 Task: Choose a random templete from project launch.
Action: Mouse moved to (542, 133)
Screenshot: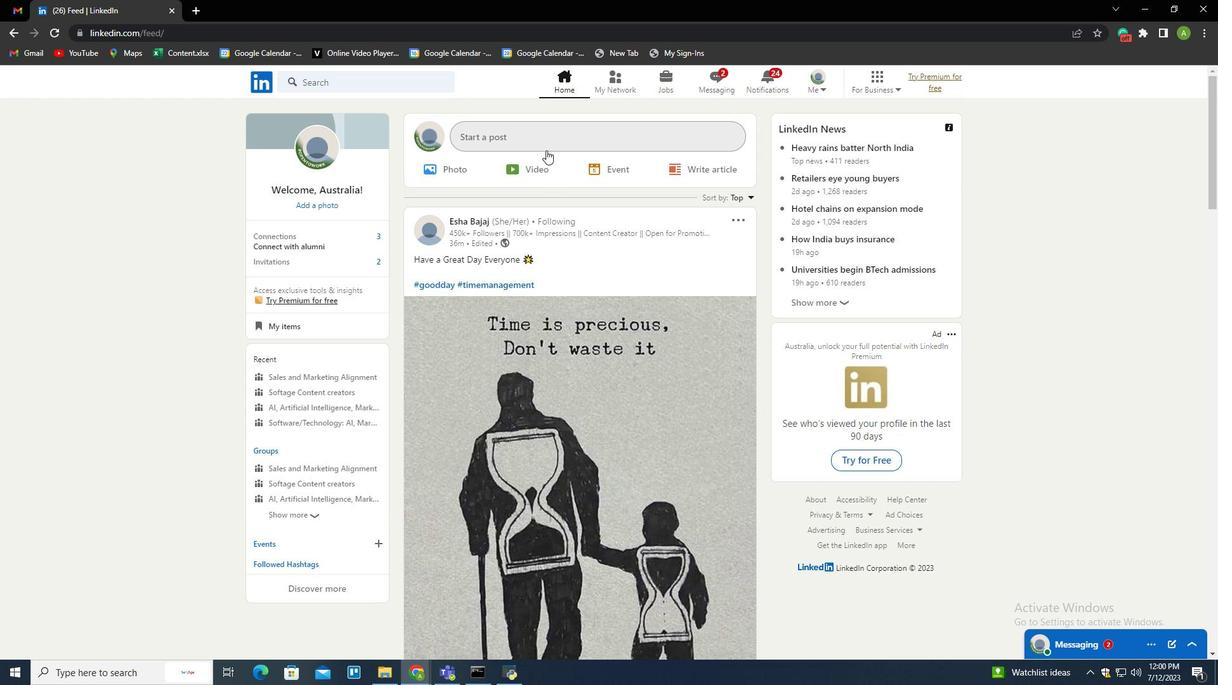 
Action: Mouse pressed left at (542, 133)
Screenshot: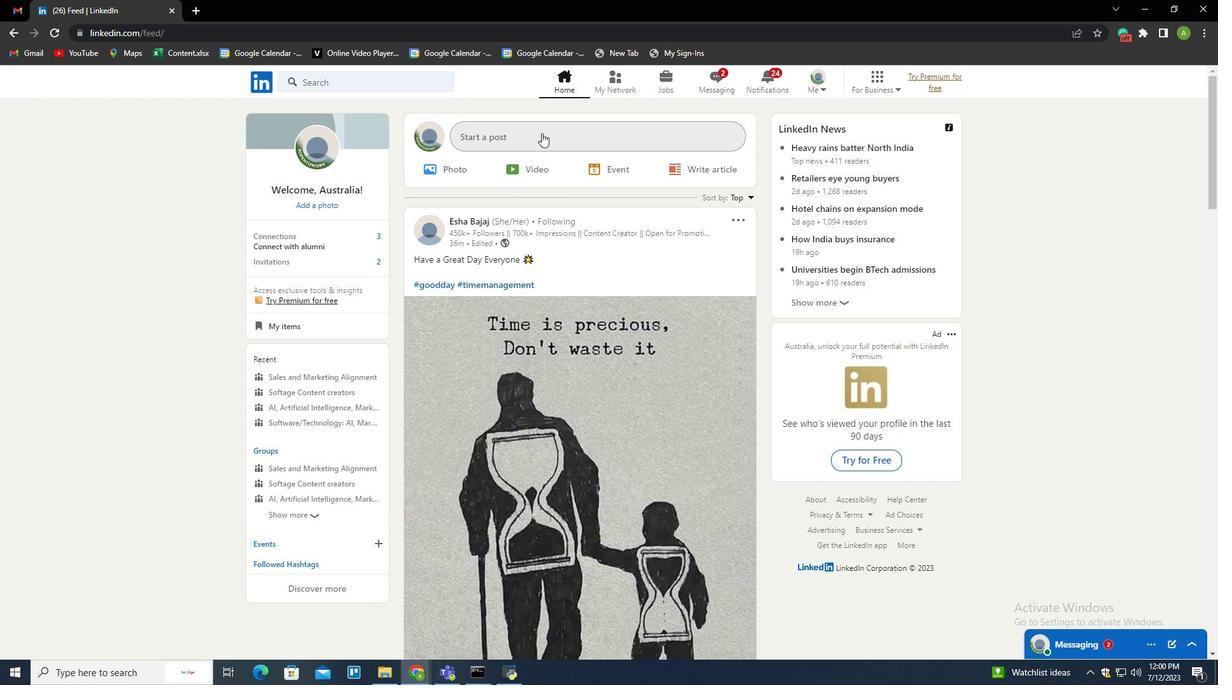 
Action: Mouse moved to (539, 384)
Screenshot: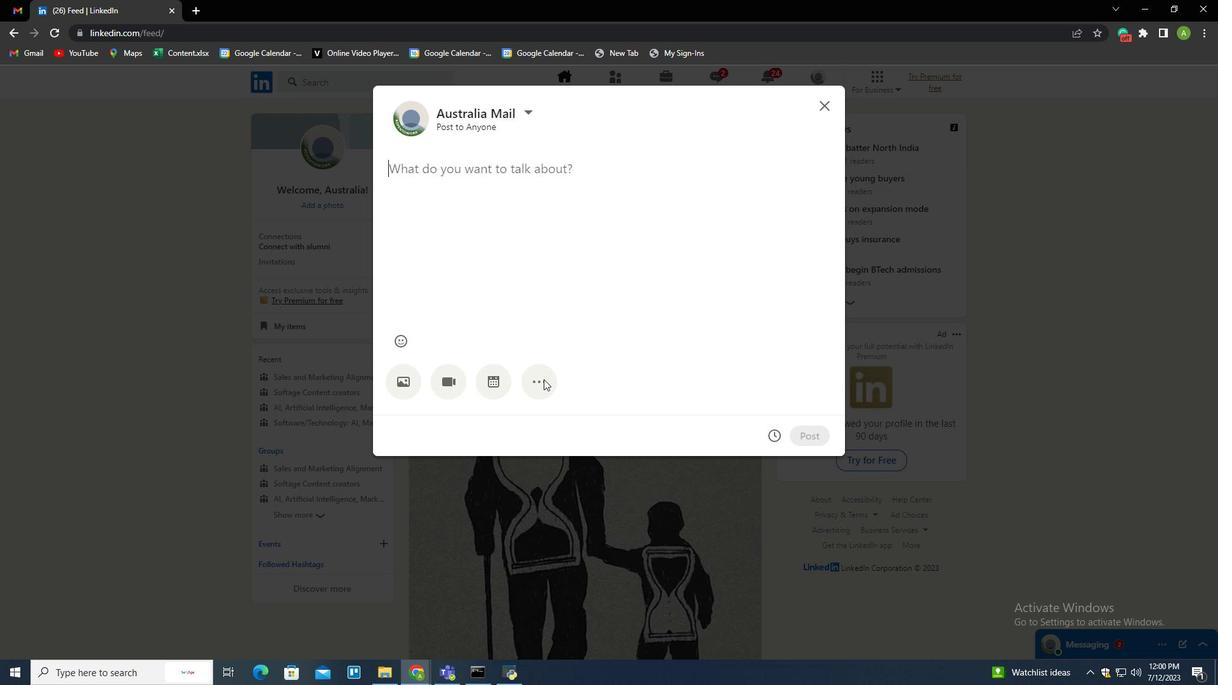 
Action: Mouse pressed left at (539, 384)
Screenshot: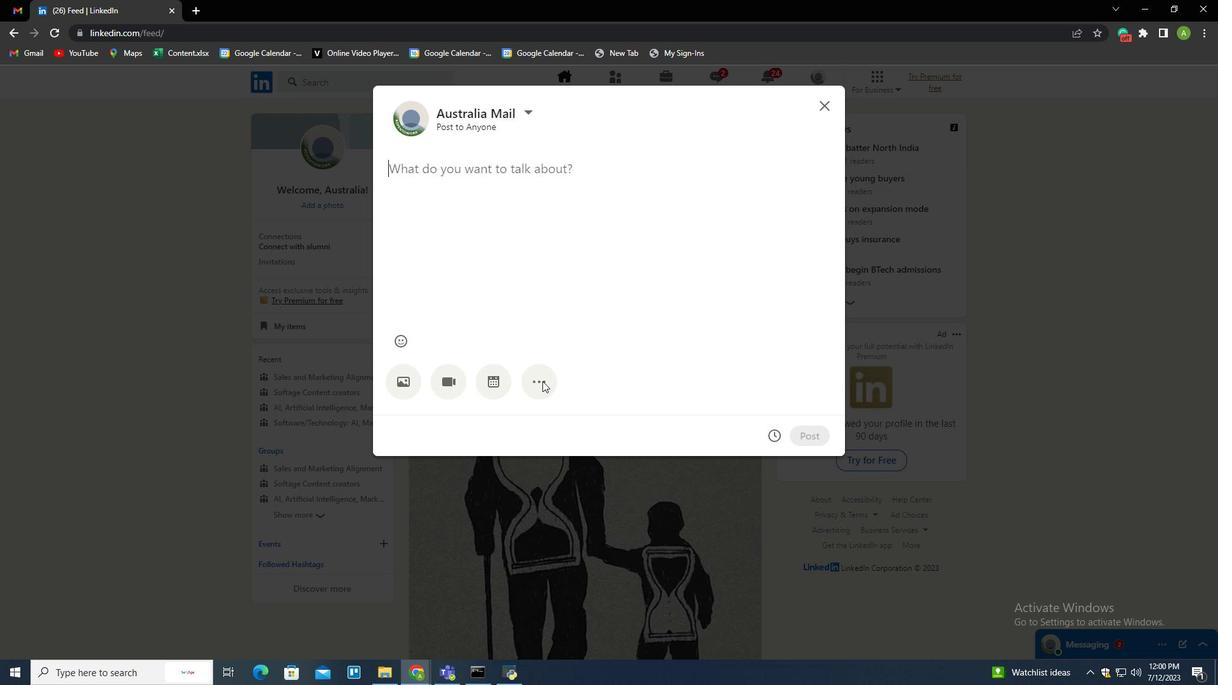
Action: Mouse moved to (535, 384)
Screenshot: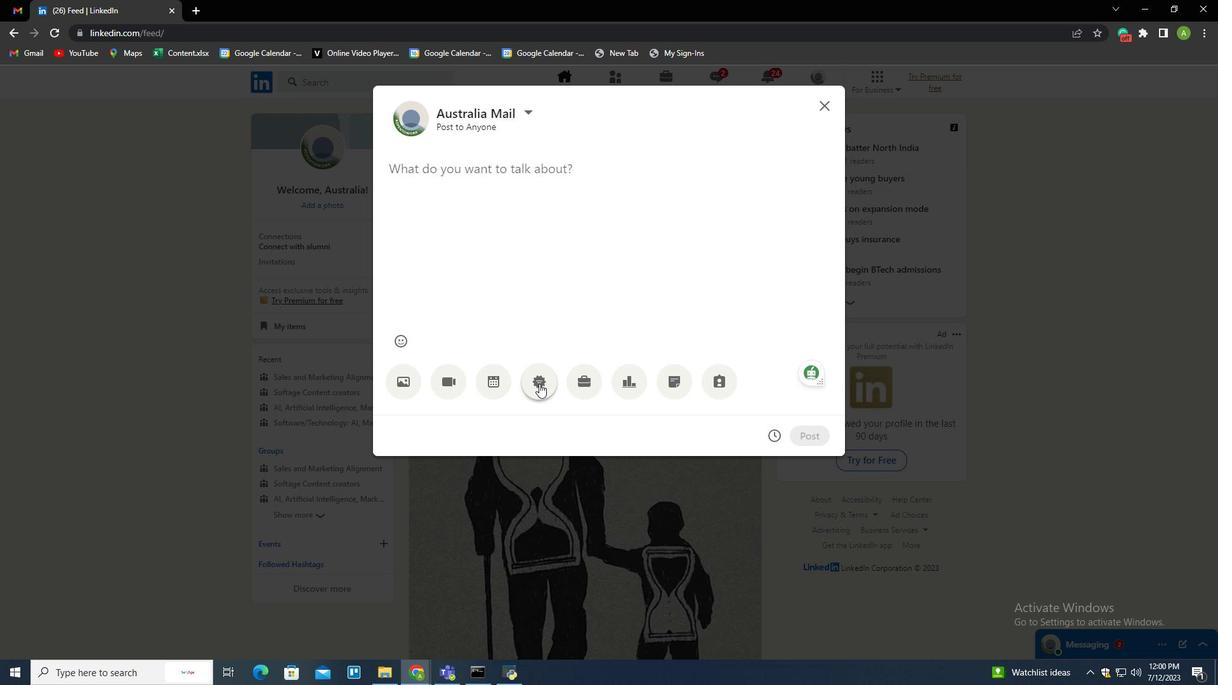 
Action: Mouse pressed left at (535, 384)
Screenshot: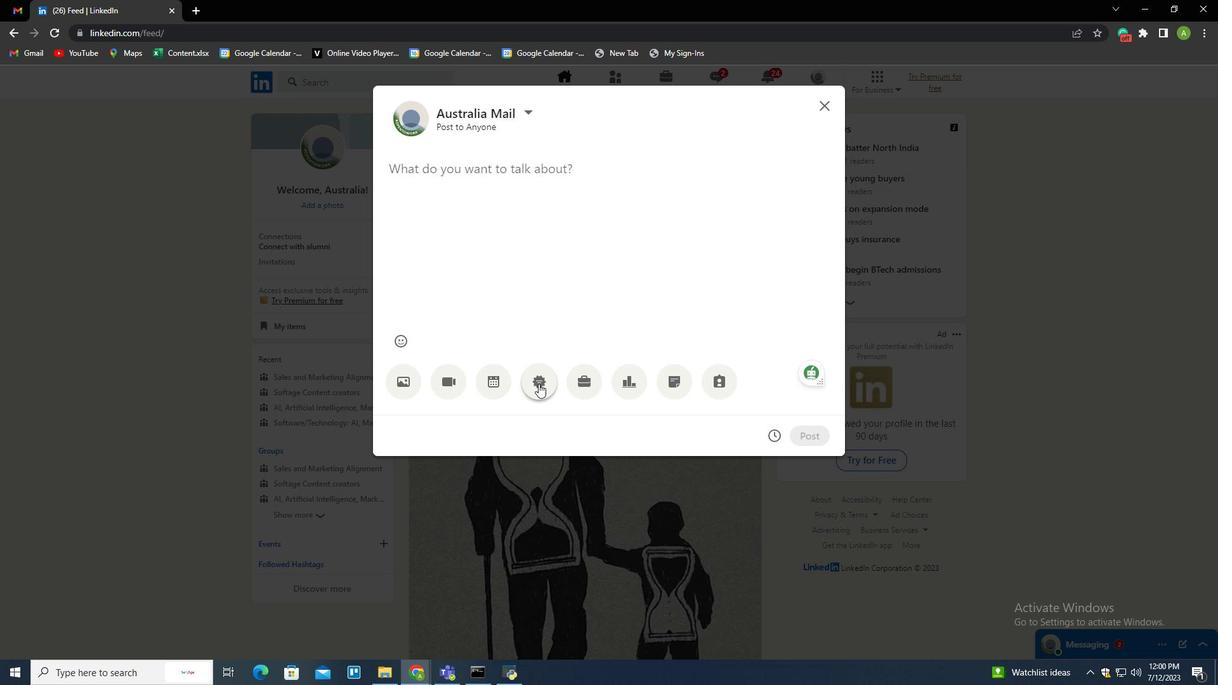 
Action: Mouse moved to (512, 232)
Screenshot: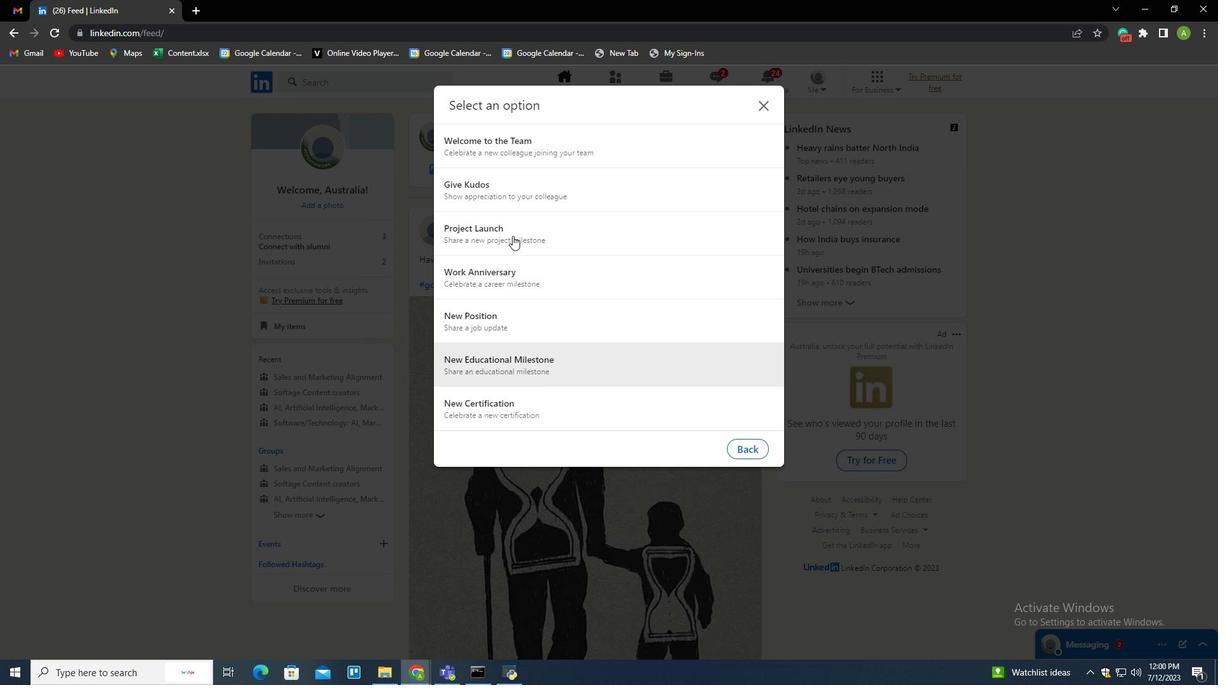 
Action: Mouse pressed left at (512, 232)
Screenshot: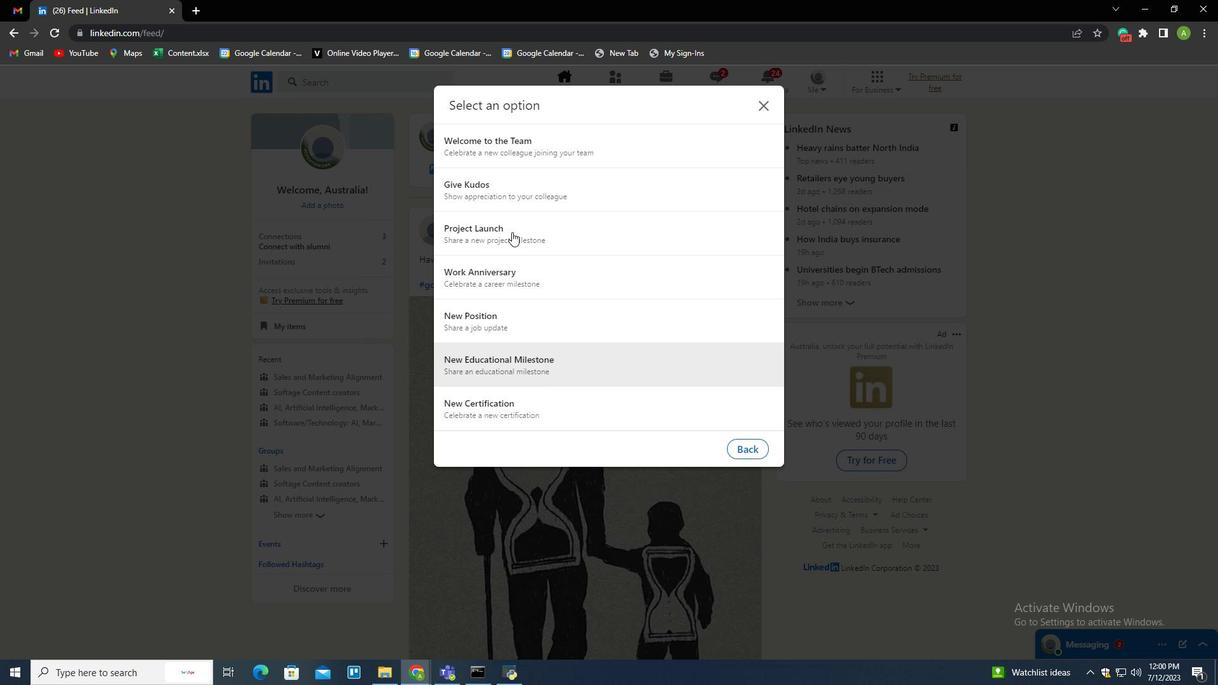 
Action: Mouse moved to (530, 422)
Screenshot: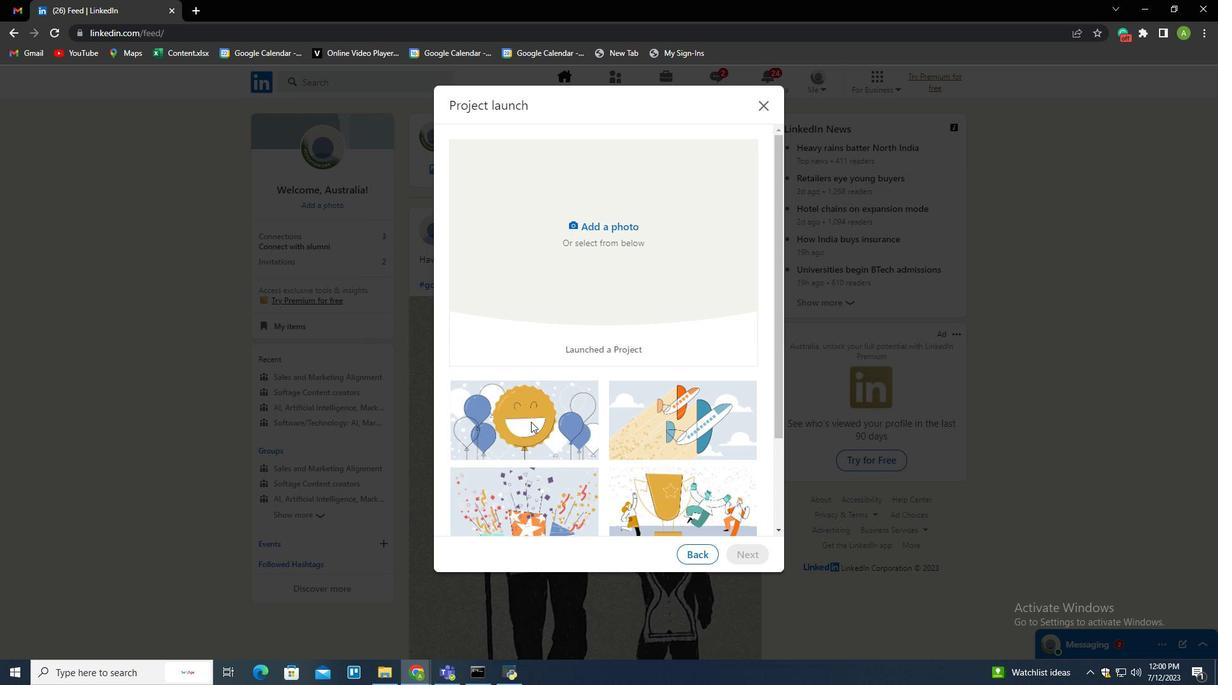 
Action: Mouse pressed left at (530, 422)
Screenshot: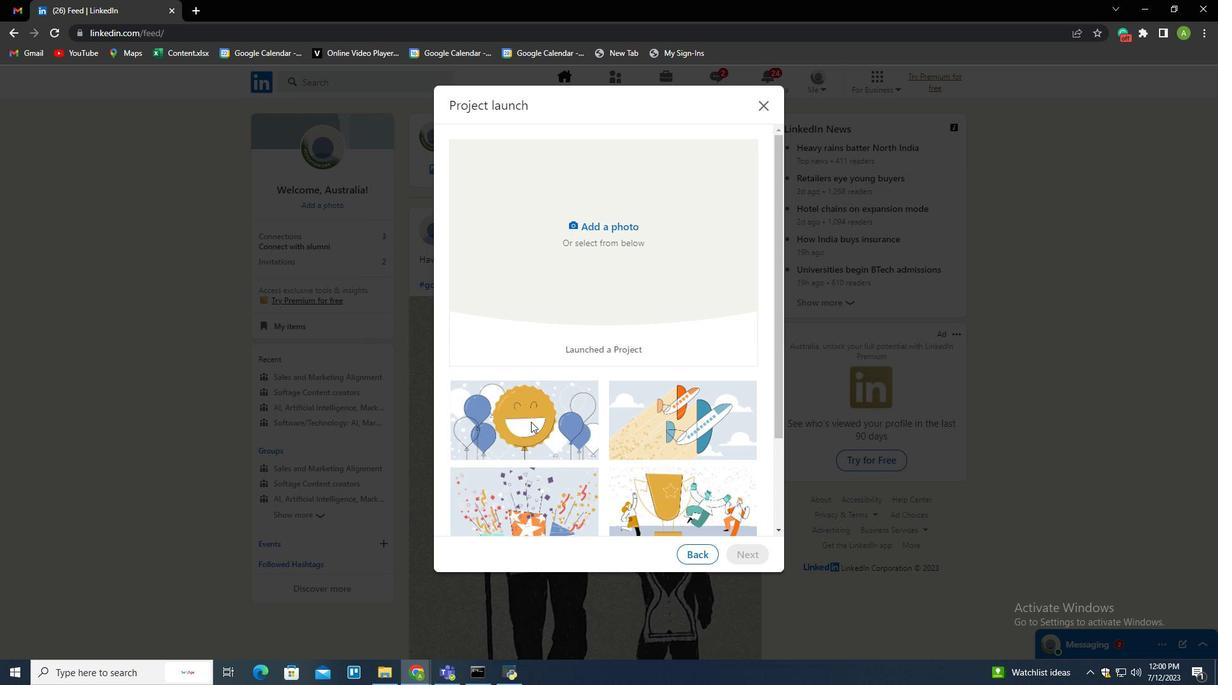 
